Task: Setup the Salesforce mobile app.
Action: Mouse moved to (1015, 72)
Screenshot: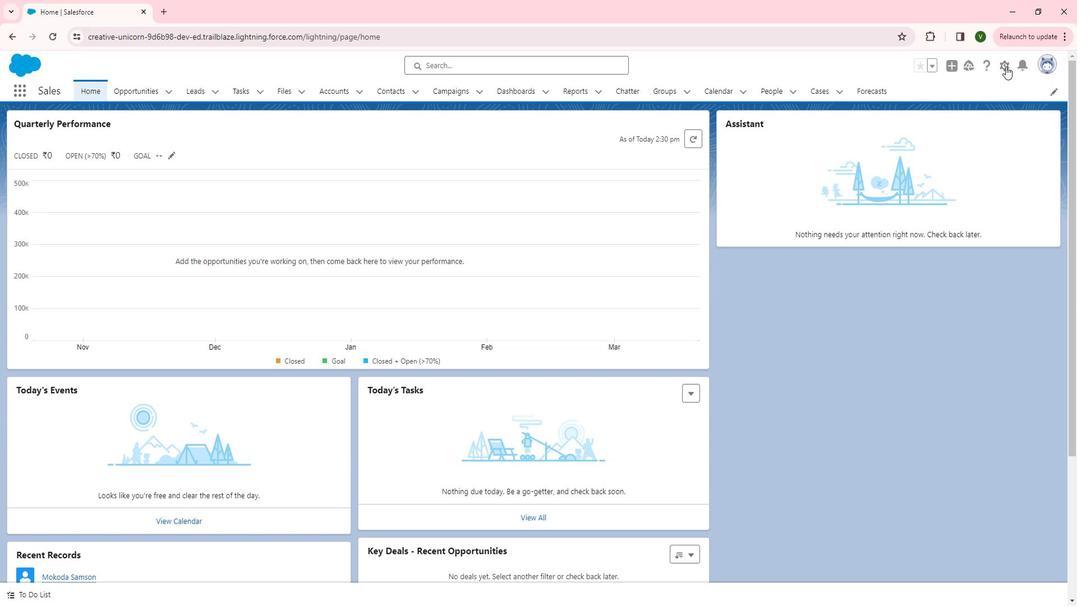 
Action: Mouse pressed left at (1015, 72)
Screenshot: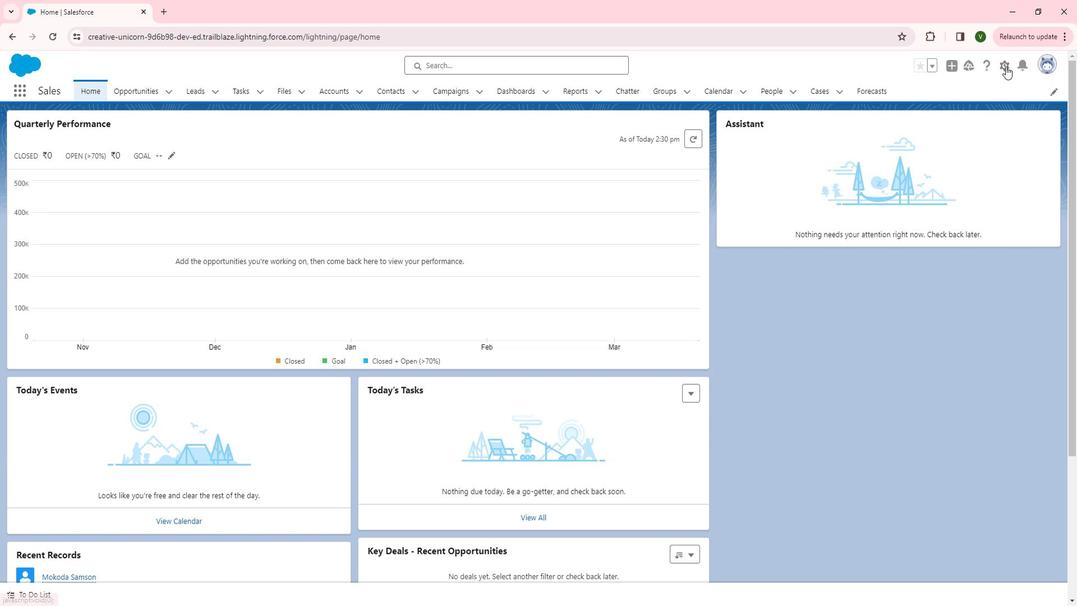 
Action: Mouse moved to (978, 145)
Screenshot: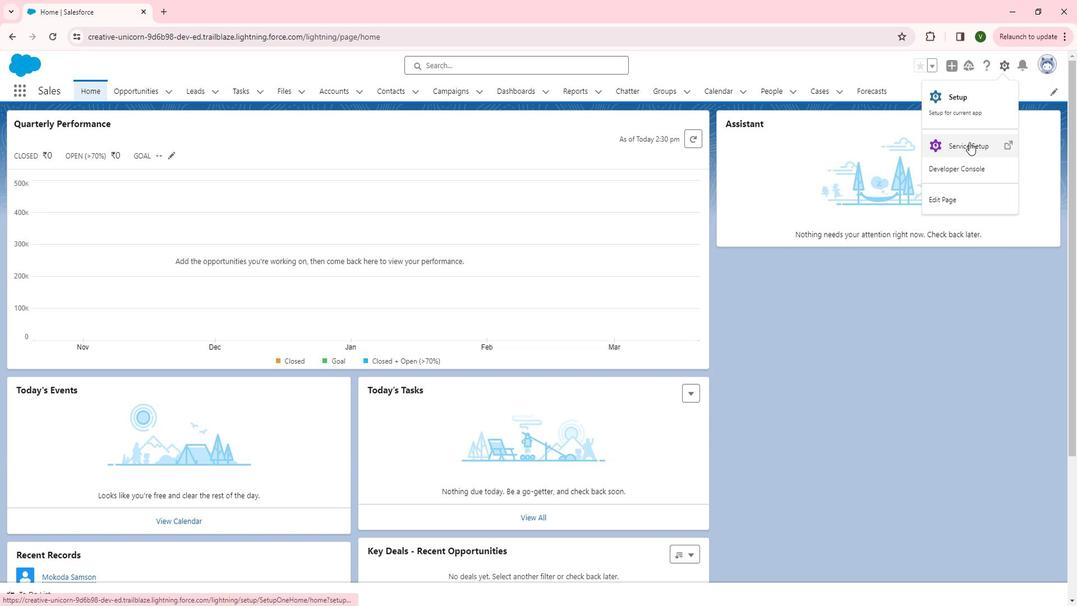 
Action: Mouse pressed left at (978, 145)
Screenshot: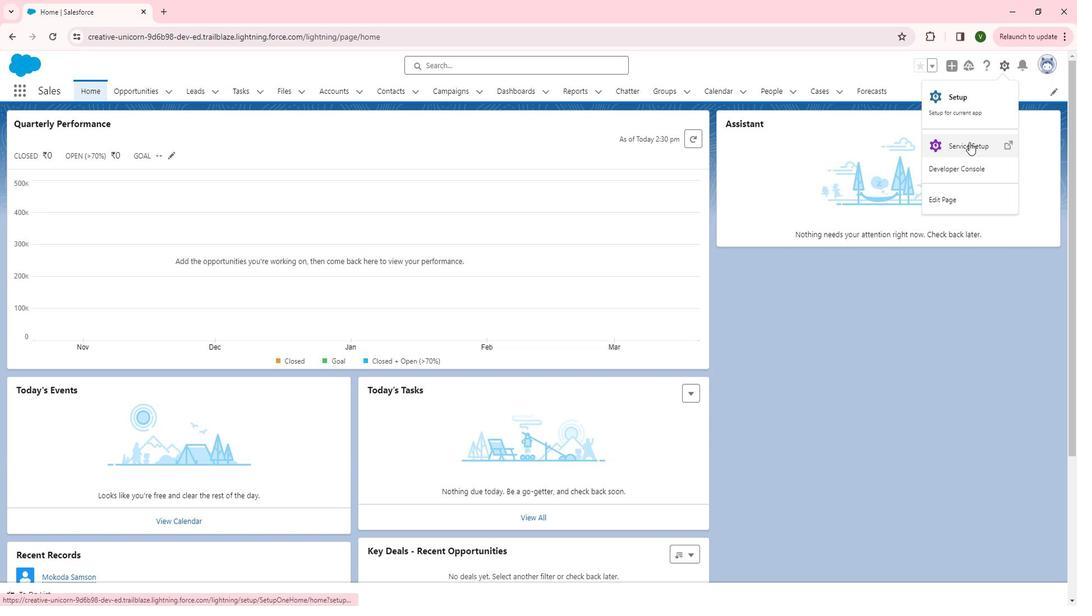 
Action: Mouse moved to (70, 170)
Screenshot: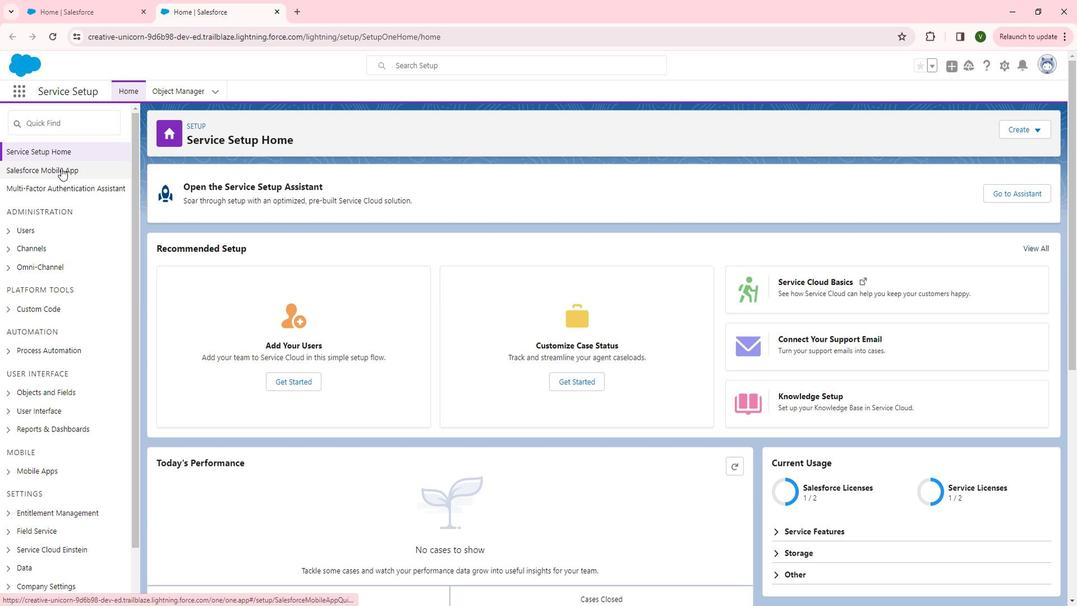 
Action: Mouse pressed left at (70, 170)
Screenshot: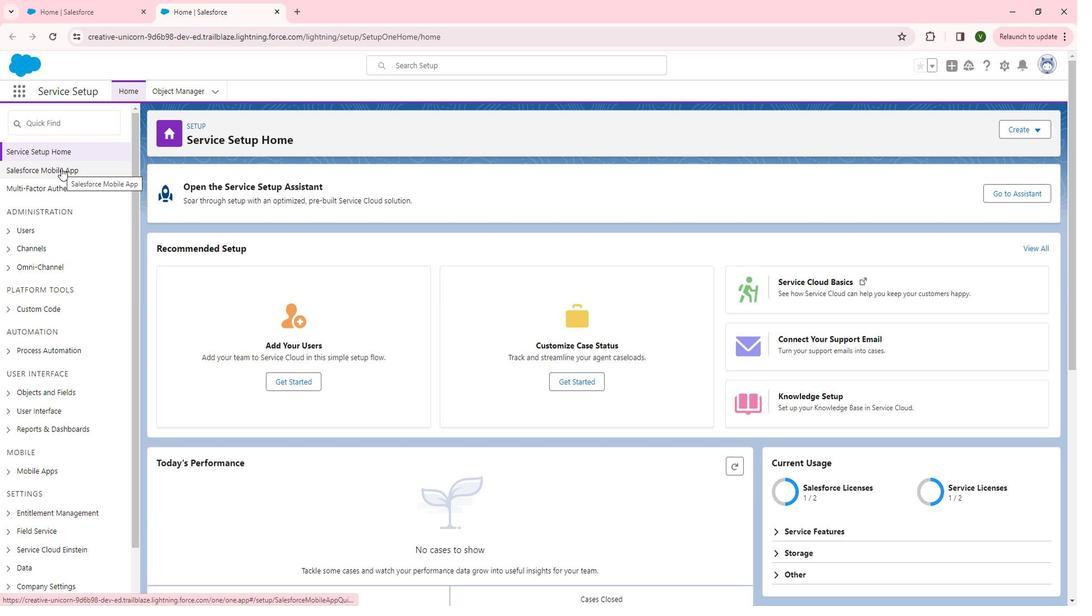 
Action: Mouse moved to (1056, 268)
Screenshot: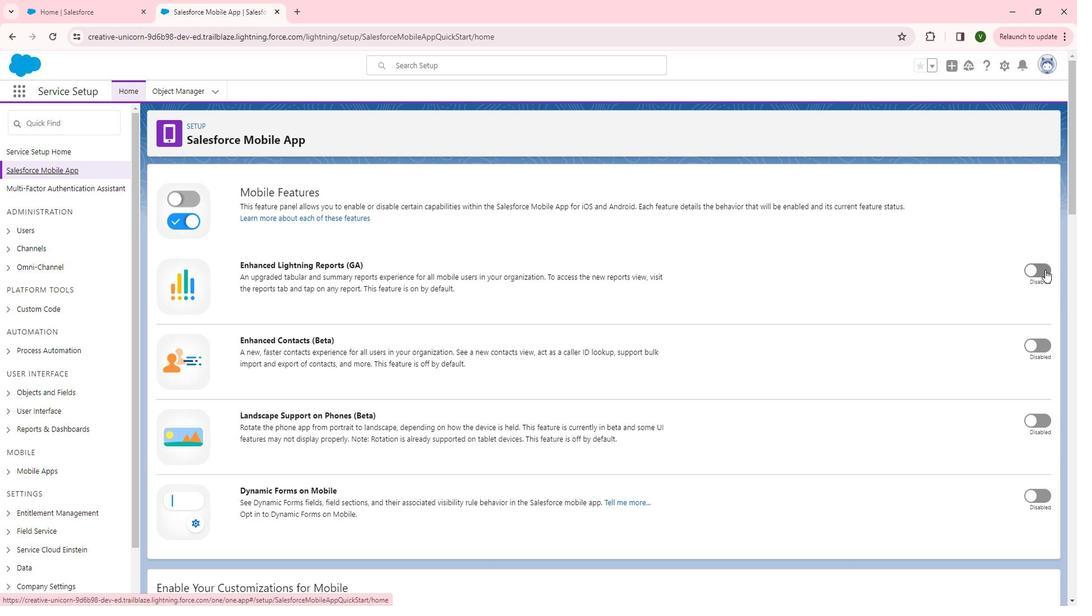 
Action: Mouse pressed left at (1056, 268)
Screenshot: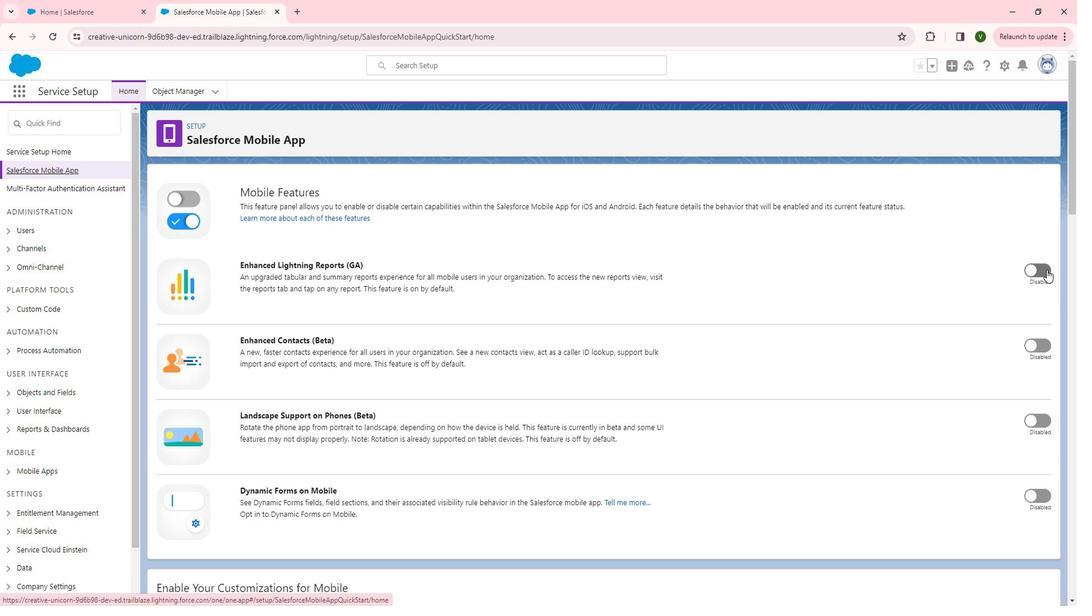 
Action: Mouse moved to (1057, 342)
Screenshot: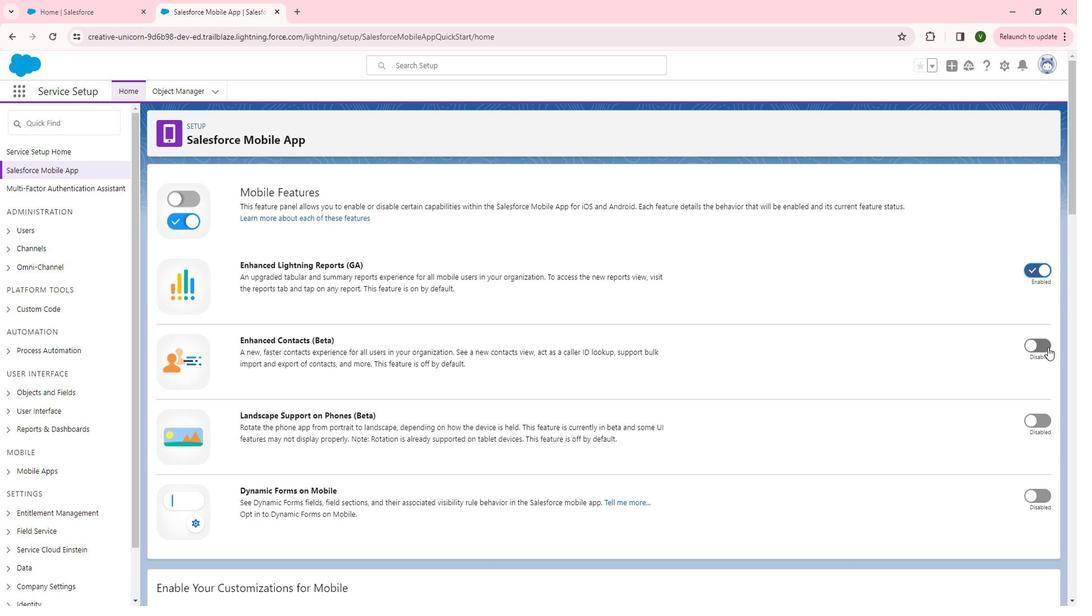 
Action: Mouse pressed left at (1057, 342)
Screenshot: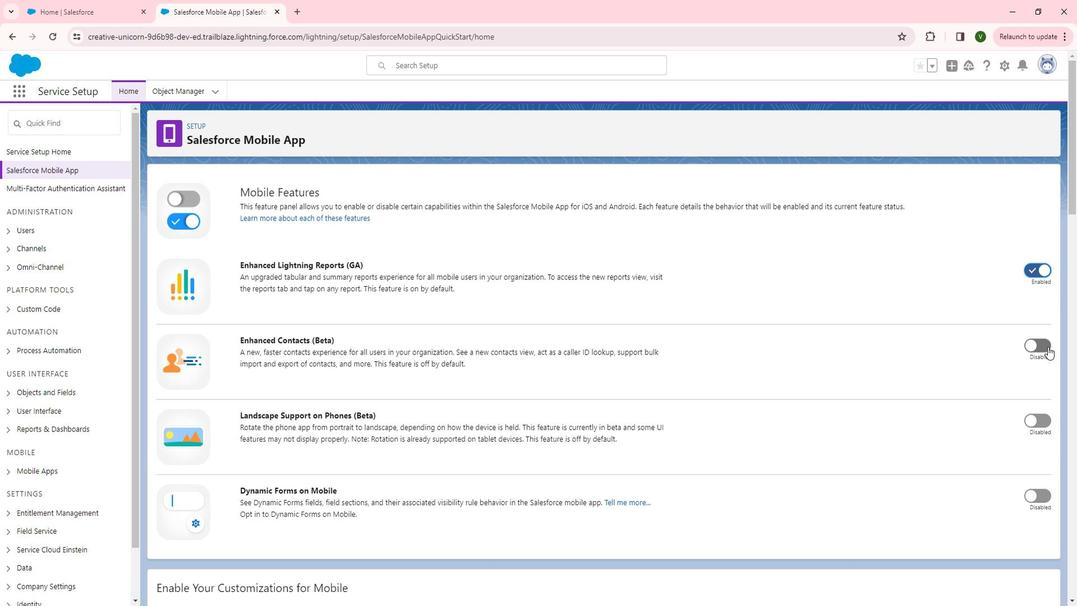 
Action: Mouse moved to (979, 389)
Screenshot: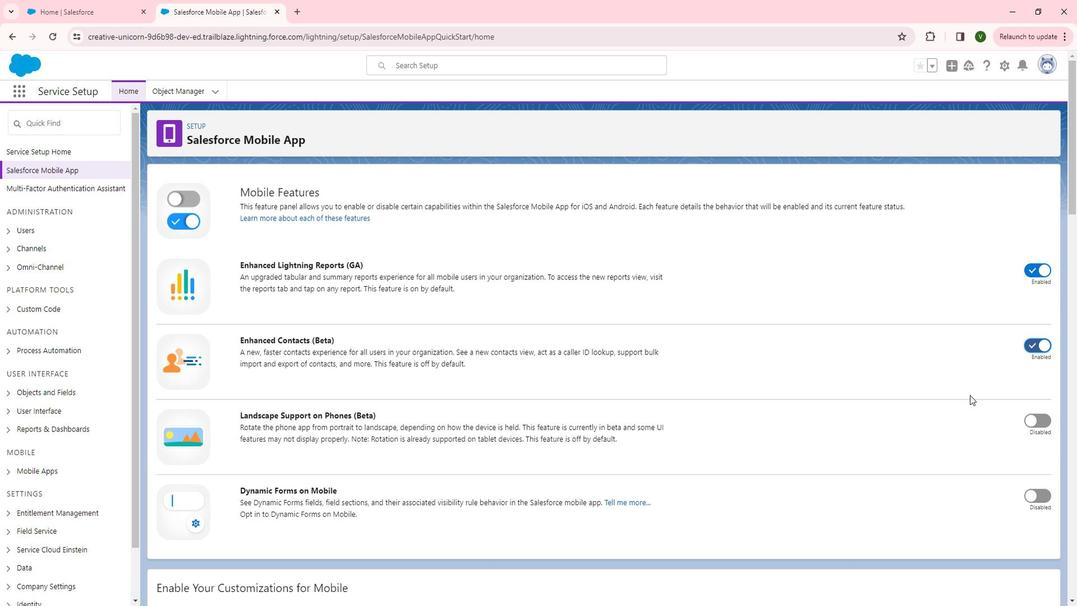 
Action: Mouse scrolled (979, 388) with delta (0, 0)
Screenshot: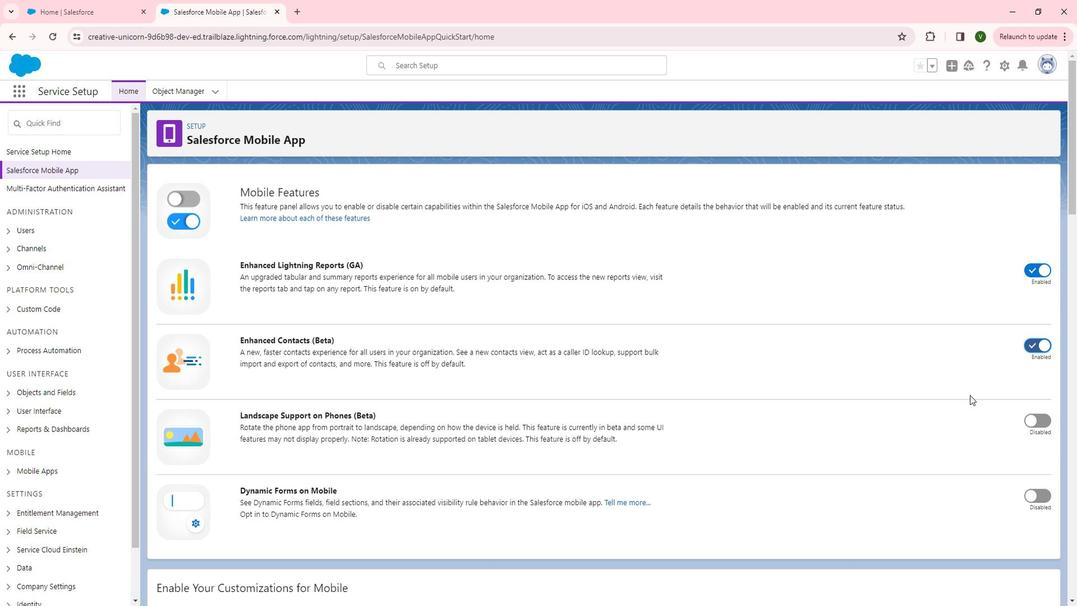 
Action: Mouse scrolled (979, 388) with delta (0, 0)
Screenshot: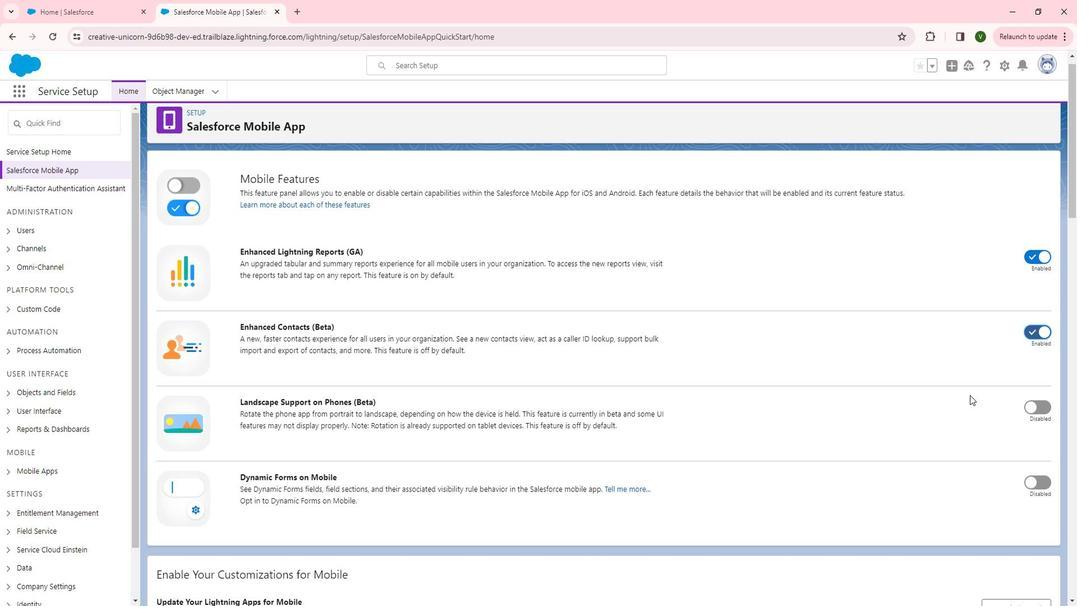 
Action: Mouse moved to (1055, 300)
Screenshot: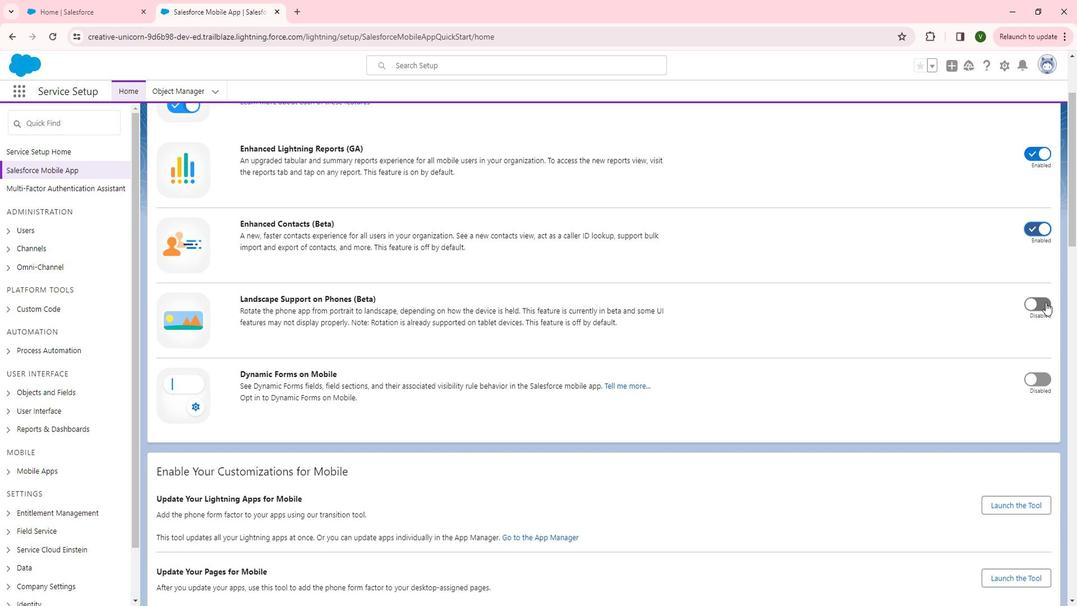 
Action: Mouse pressed left at (1055, 300)
Screenshot: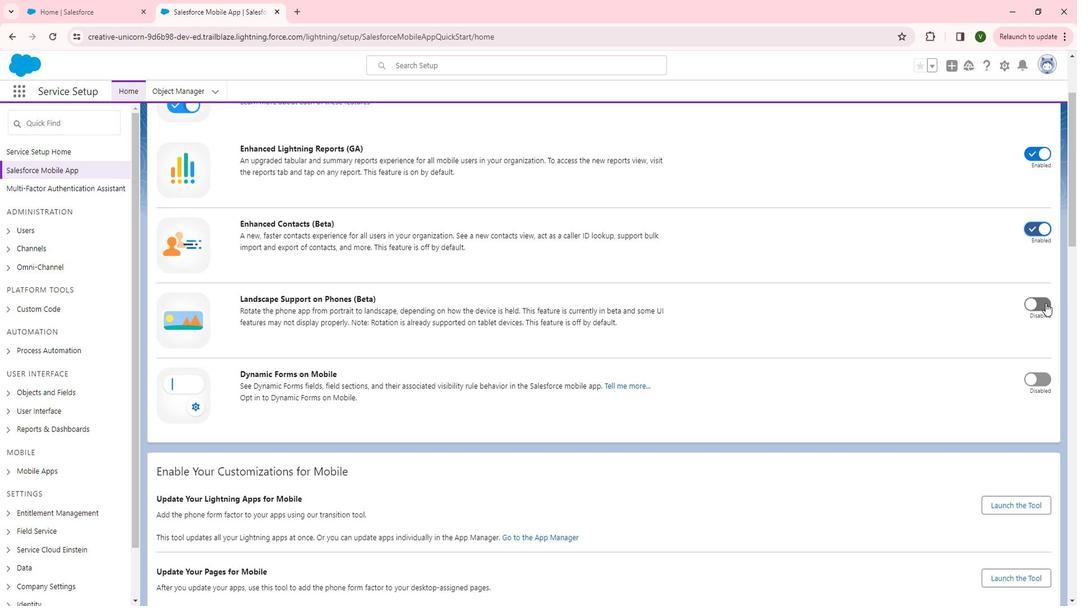 
Action: Mouse moved to (1048, 373)
Screenshot: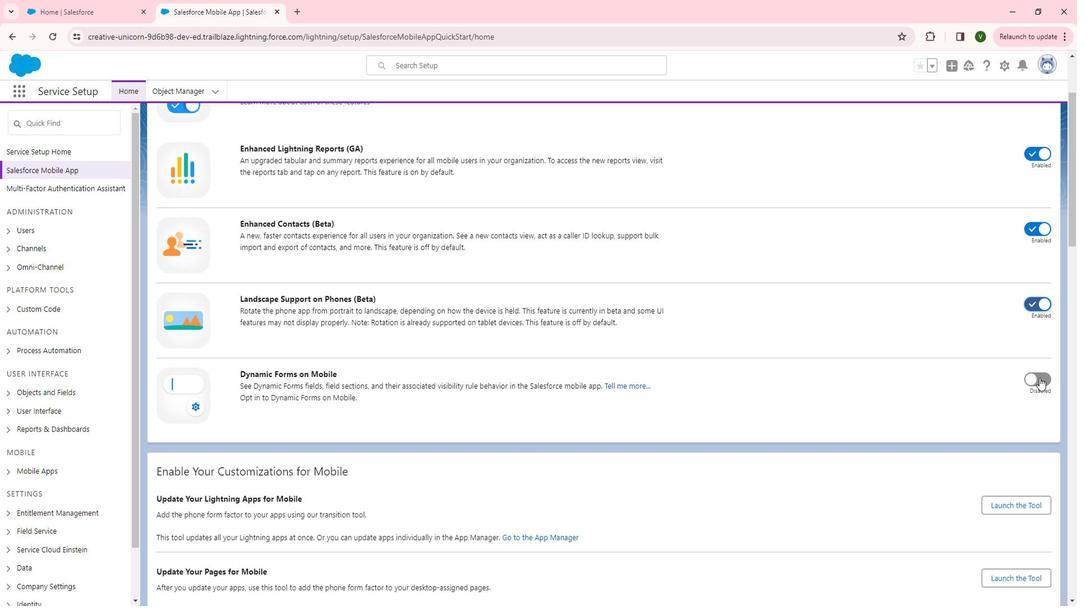 
Action: Mouse pressed left at (1048, 373)
Screenshot: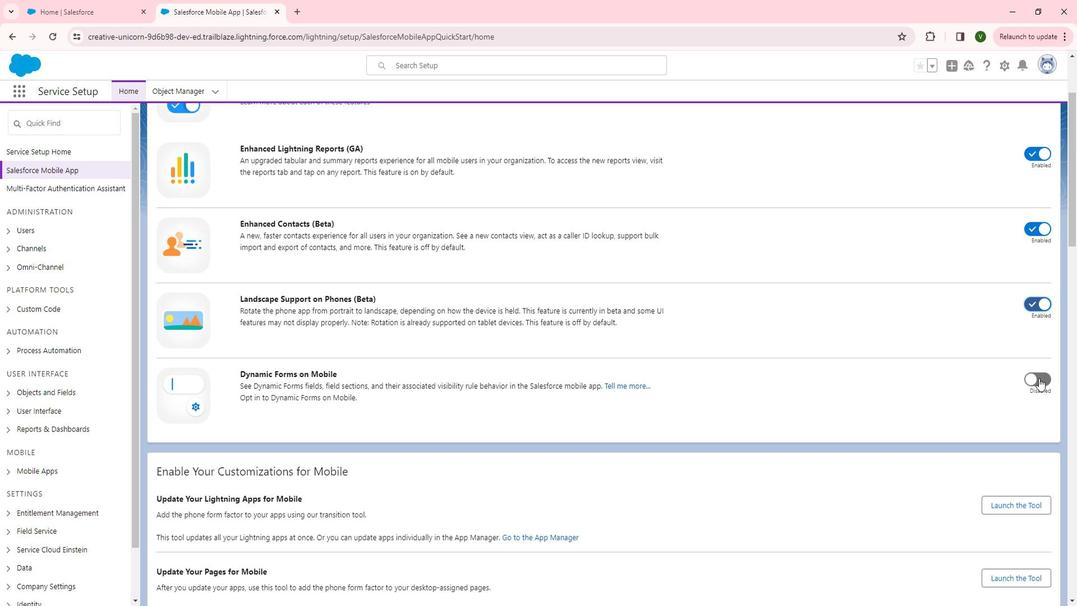 
Action: Mouse moved to (869, 416)
Screenshot: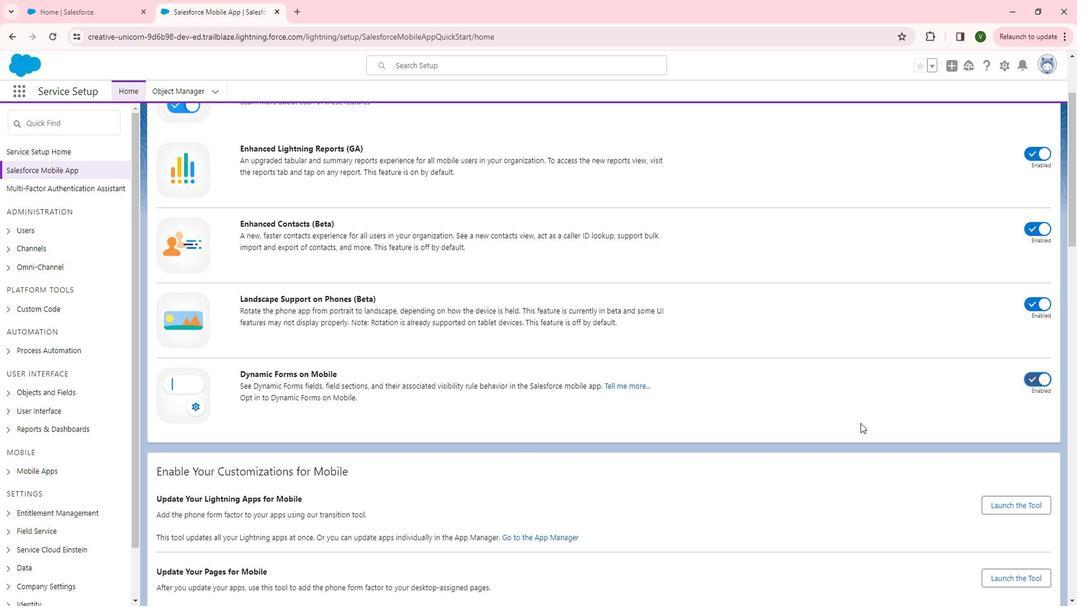 
Action: Mouse scrolled (869, 415) with delta (0, 0)
Screenshot: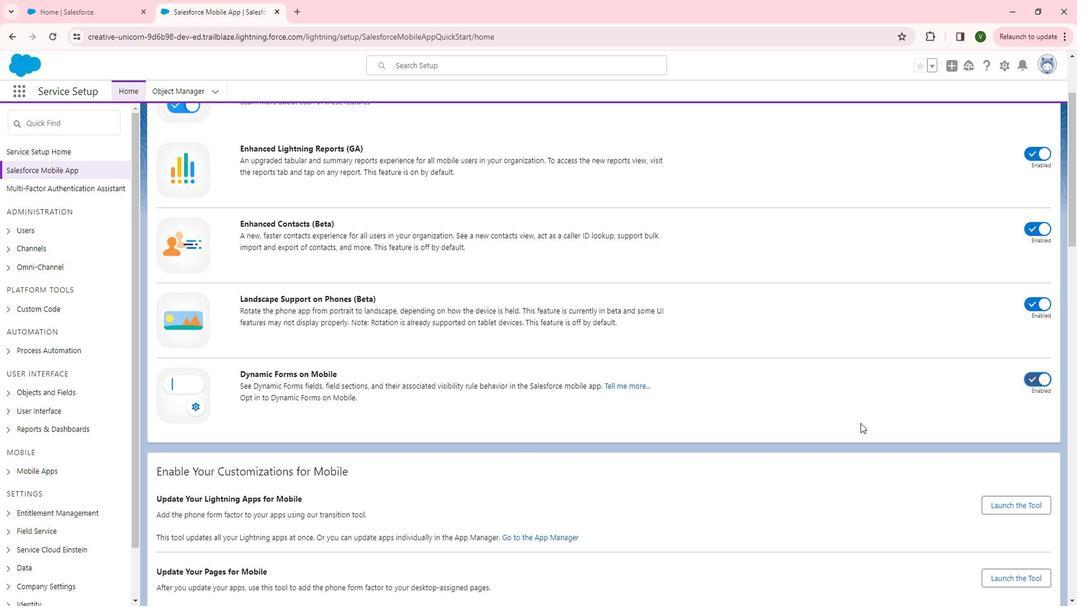 
Action: Mouse scrolled (869, 415) with delta (0, 0)
Screenshot: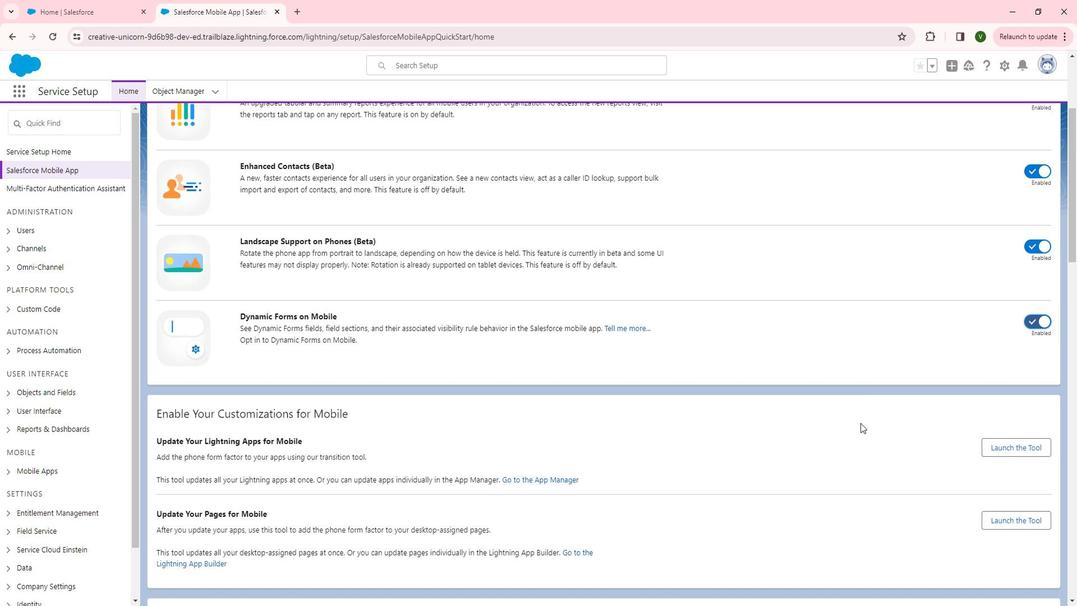 
Action: Mouse scrolled (869, 415) with delta (0, 0)
Screenshot: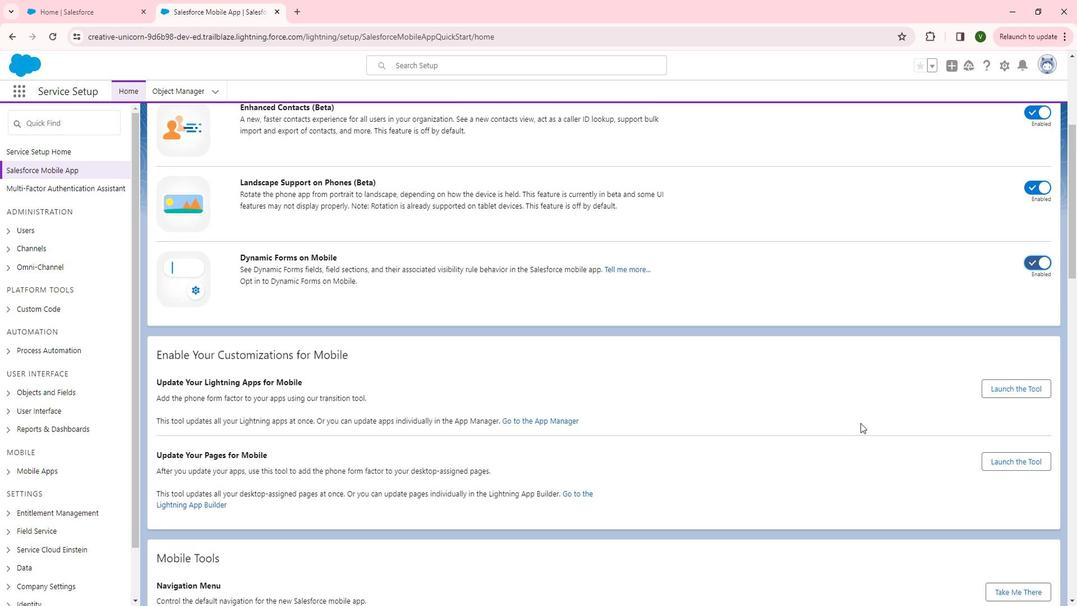 
Action: Mouse scrolled (869, 415) with delta (0, 0)
Screenshot: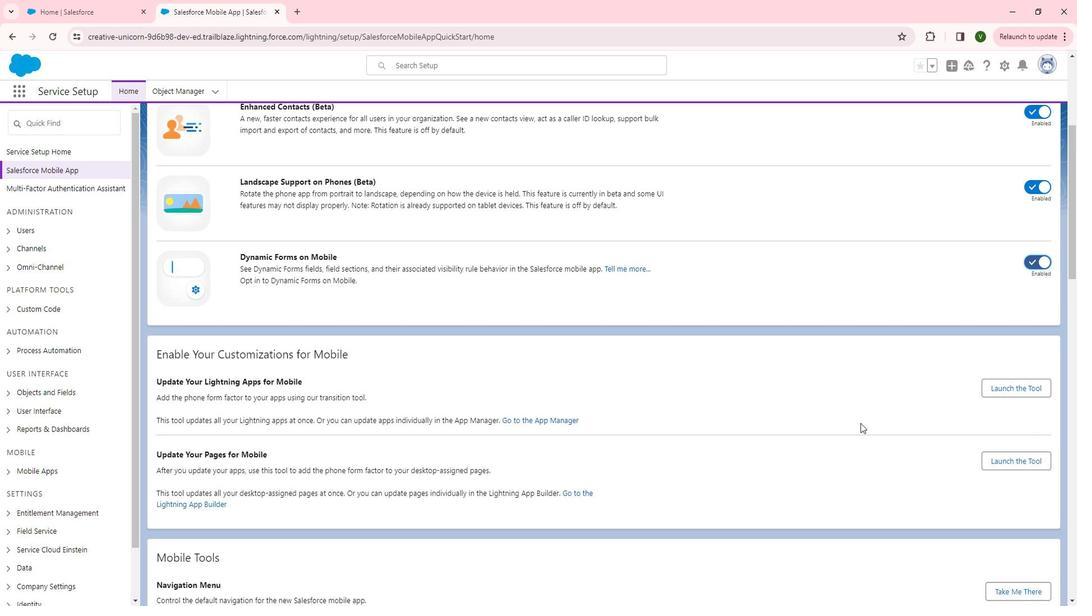 
Action: Mouse scrolled (869, 415) with delta (0, 0)
Screenshot: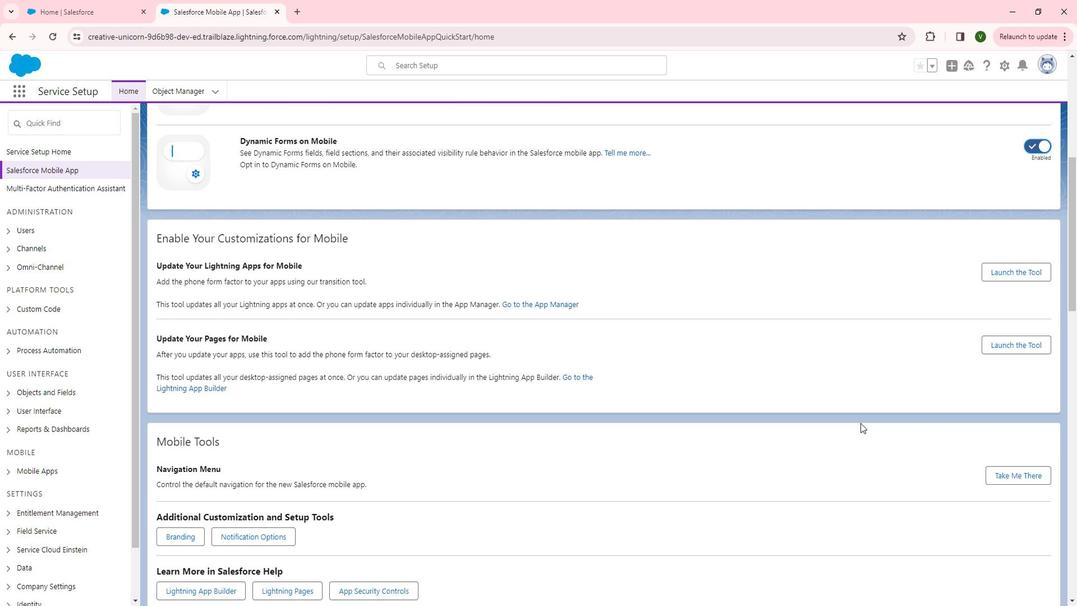 
Action: Mouse scrolled (869, 415) with delta (0, 0)
Screenshot: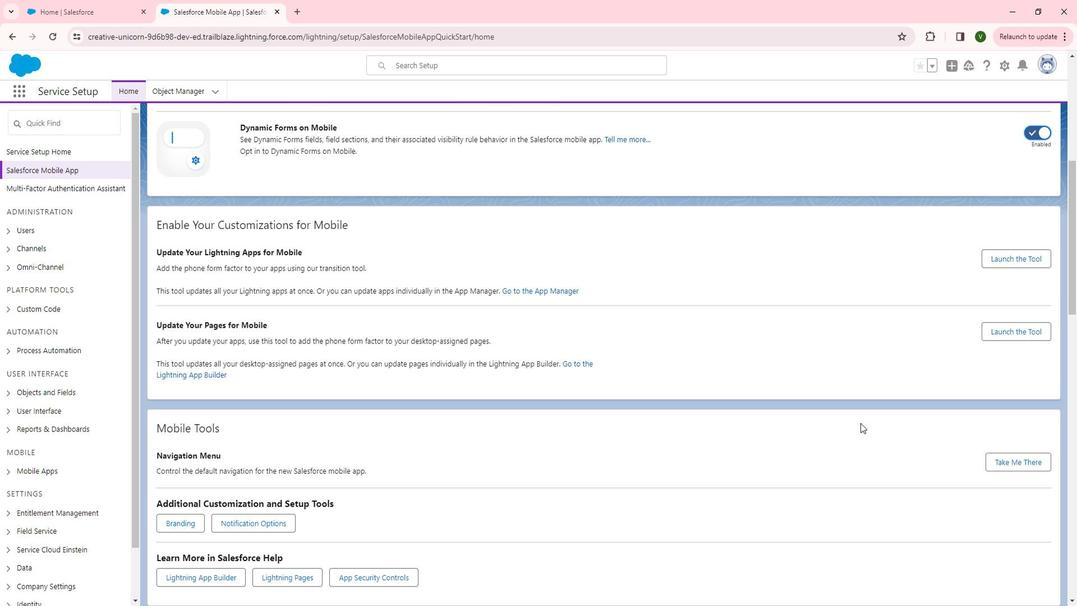 
Action: Mouse scrolled (869, 415) with delta (0, 0)
Screenshot: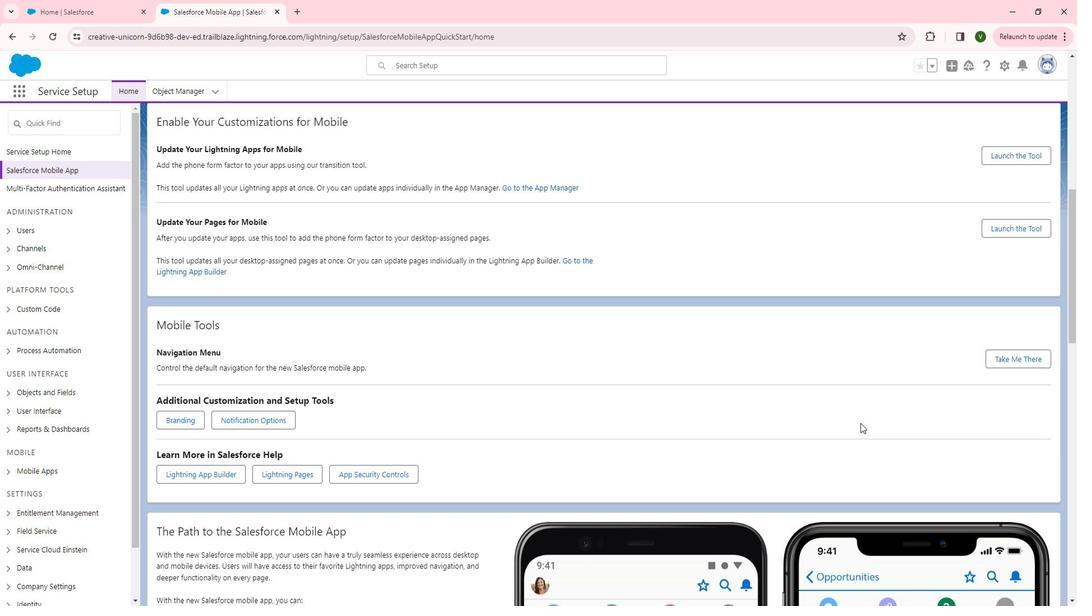 
Action: Mouse scrolled (869, 415) with delta (0, 0)
Screenshot: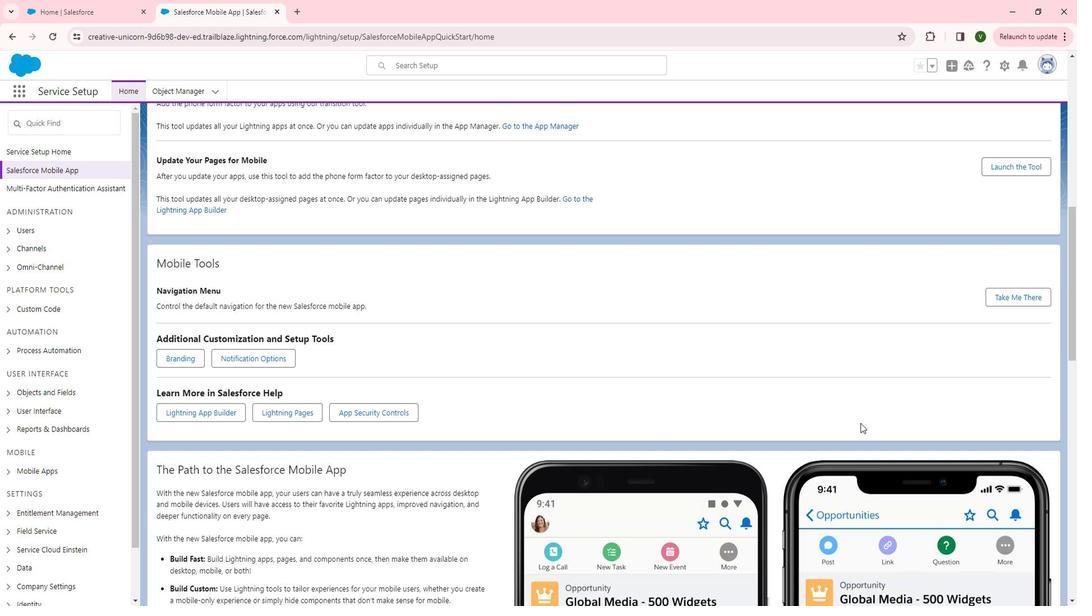 
Action: Mouse scrolled (869, 415) with delta (0, 0)
Screenshot: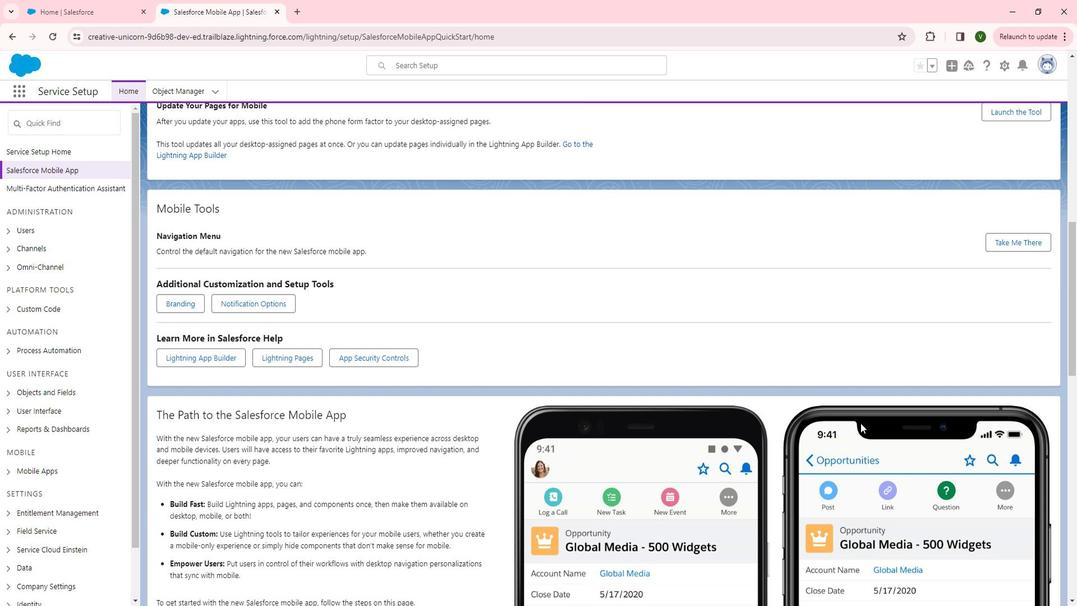 
Action: Mouse scrolled (869, 415) with delta (0, 0)
Screenshot: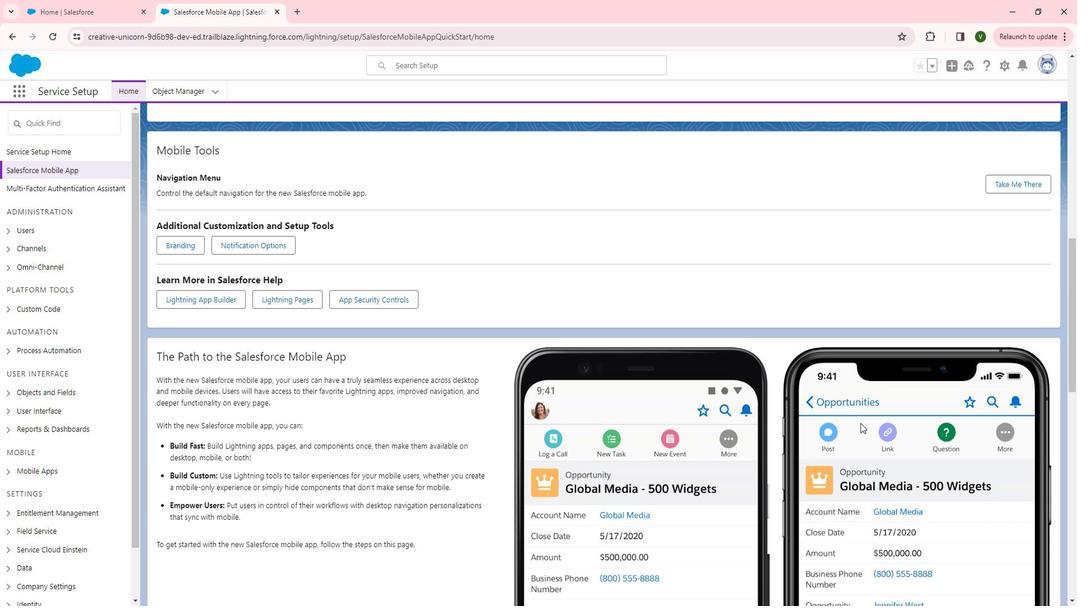 
Action: Mouse scrolled (869, 415) with delta (0, 0)
Screenshot: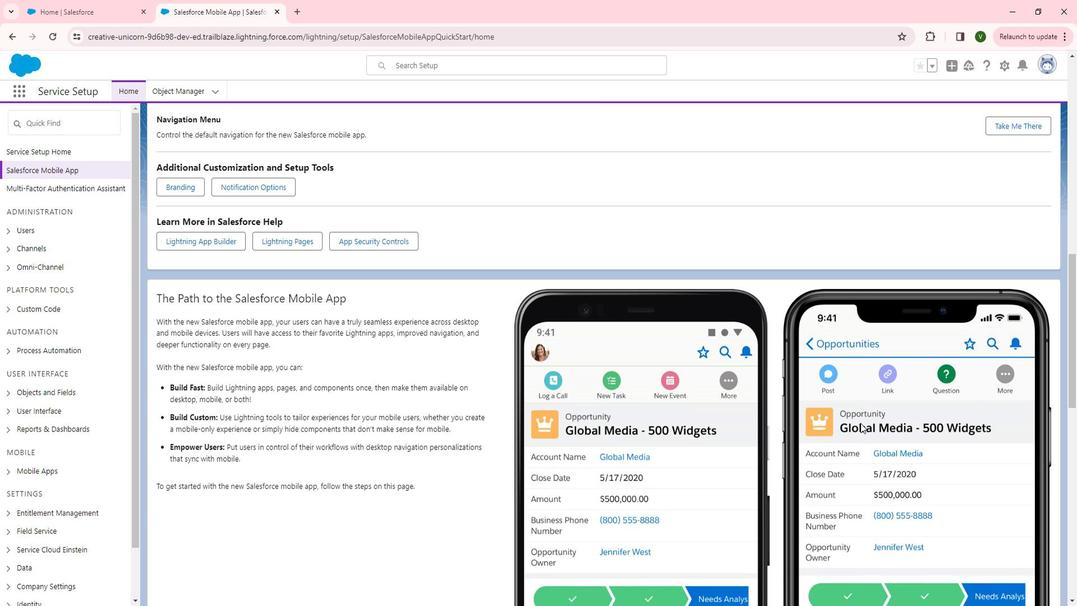 
Action: Mouse scrolled (869, 415) with delta (0, 0)
Screenshot: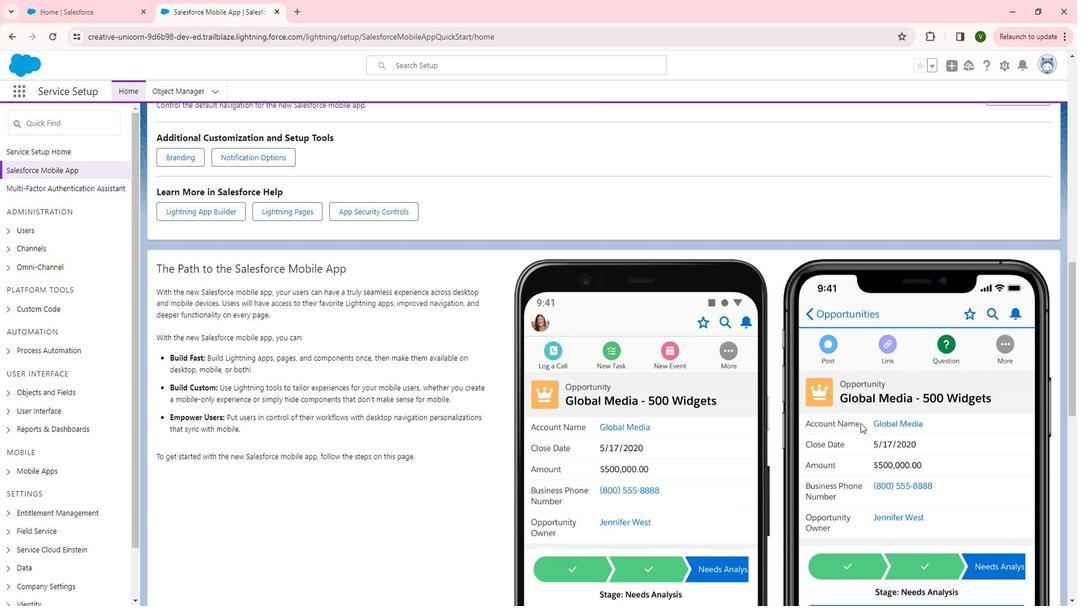 
Action: Mouse scrolled (869, 415) with delta (0, 0)
Screenshot: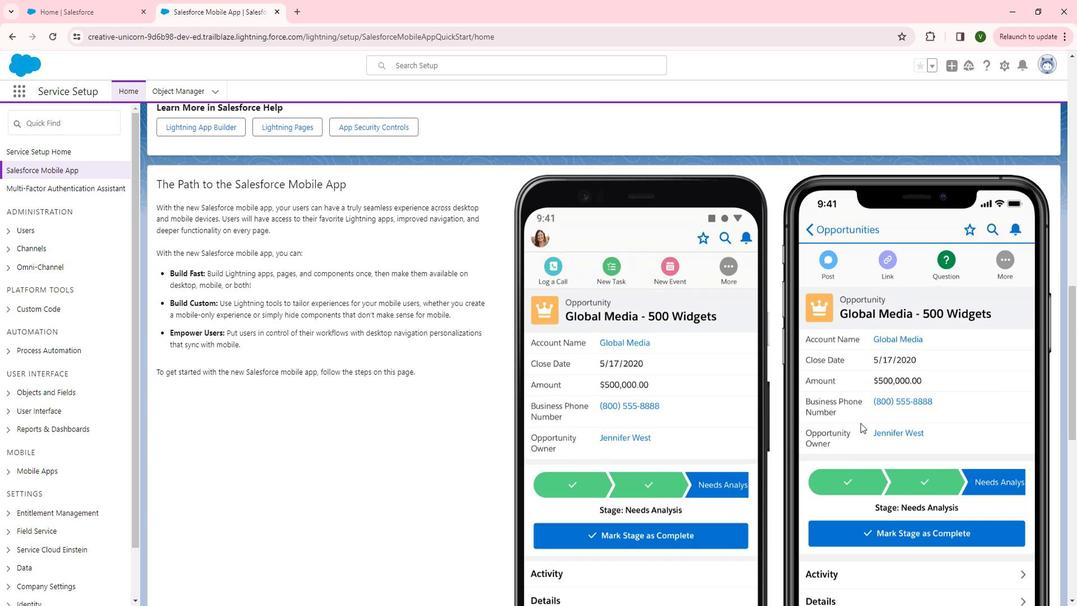 
Action: Mouse scrolled (869, 415) with delta (0, 0)
Screenshot: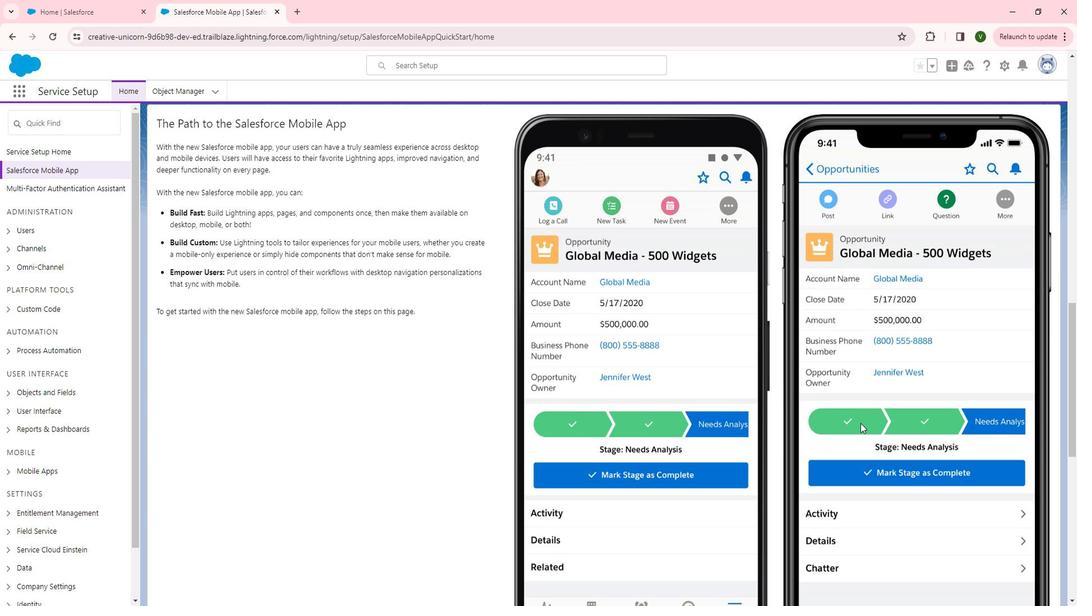 
Action: Mouse scrolled (869, 415) with delta (0, 0)
Screenshot: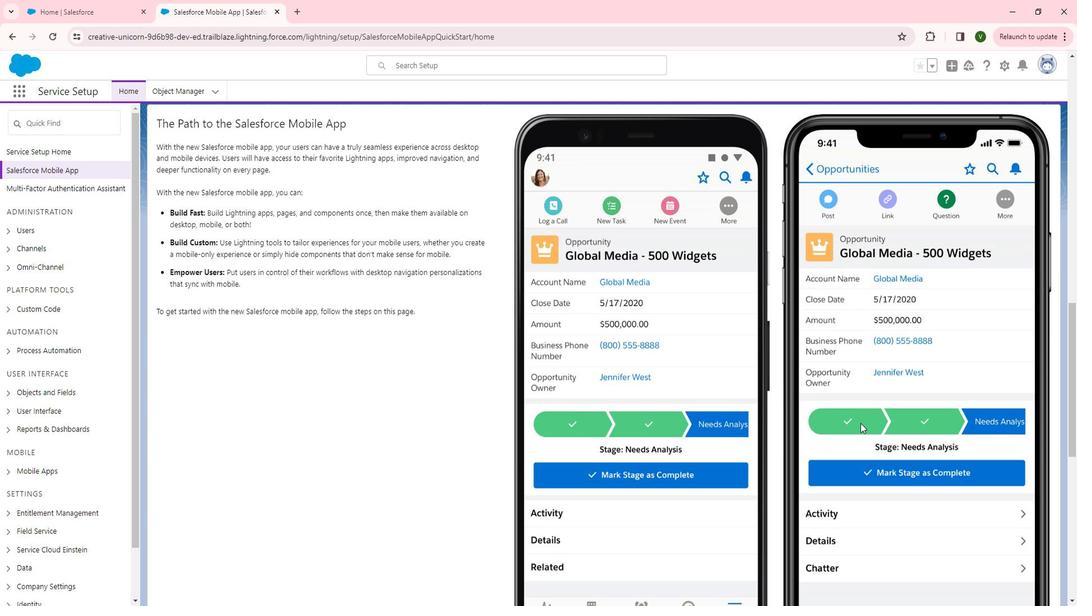 
Action: Mouse scrolled (869, 415) with delta (0, 0)
Screenshot: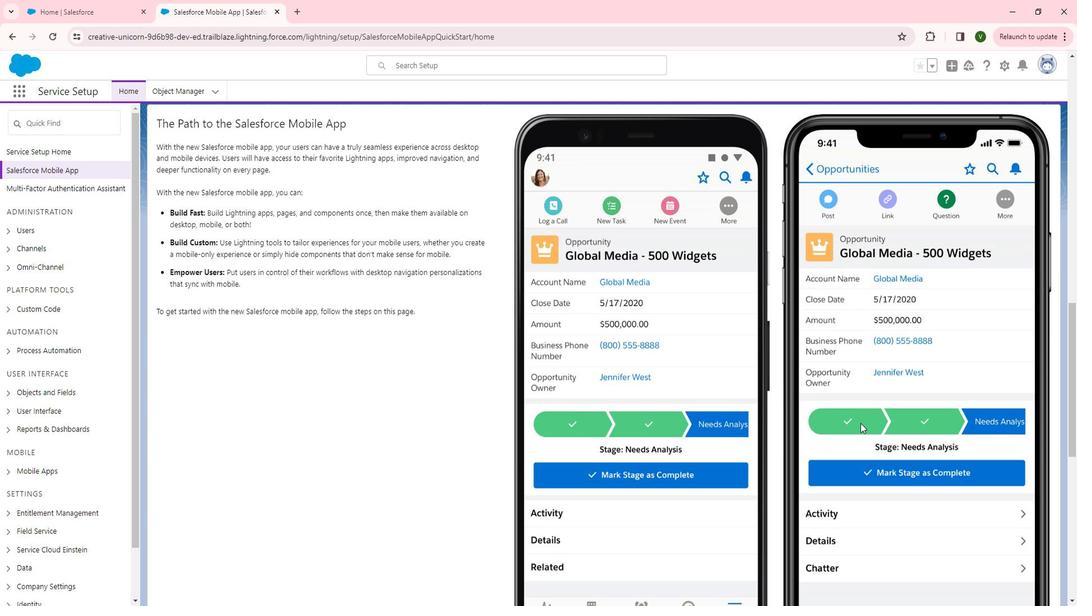 
Action: Mouse scrolled (869, 415) with delta (0, 0)
Screenshot: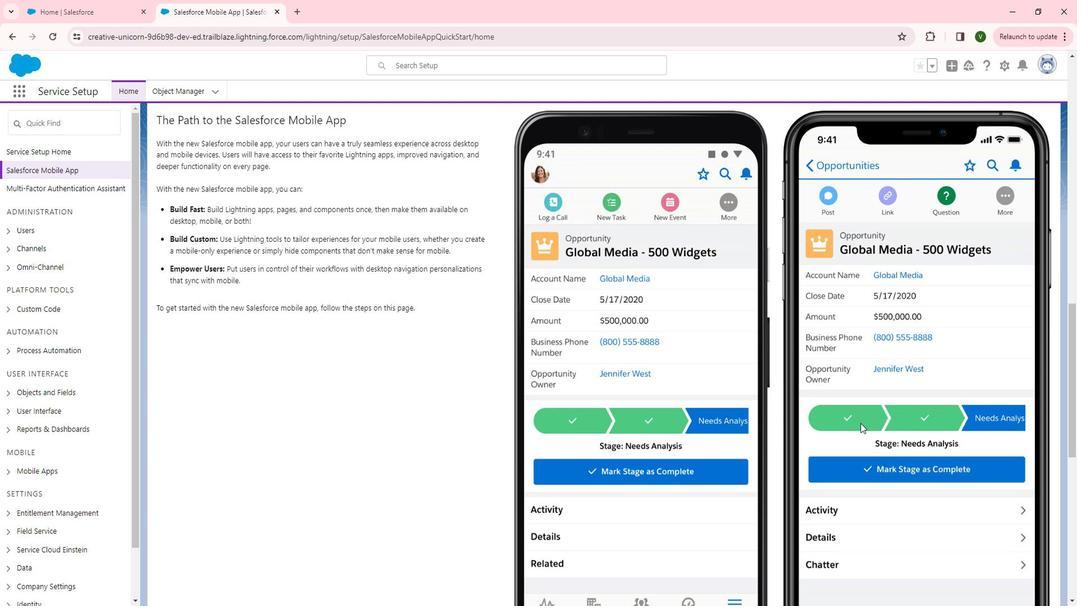 
Action: Mouse scrolled (869, 415) with delta (0, 0)
Screenshot: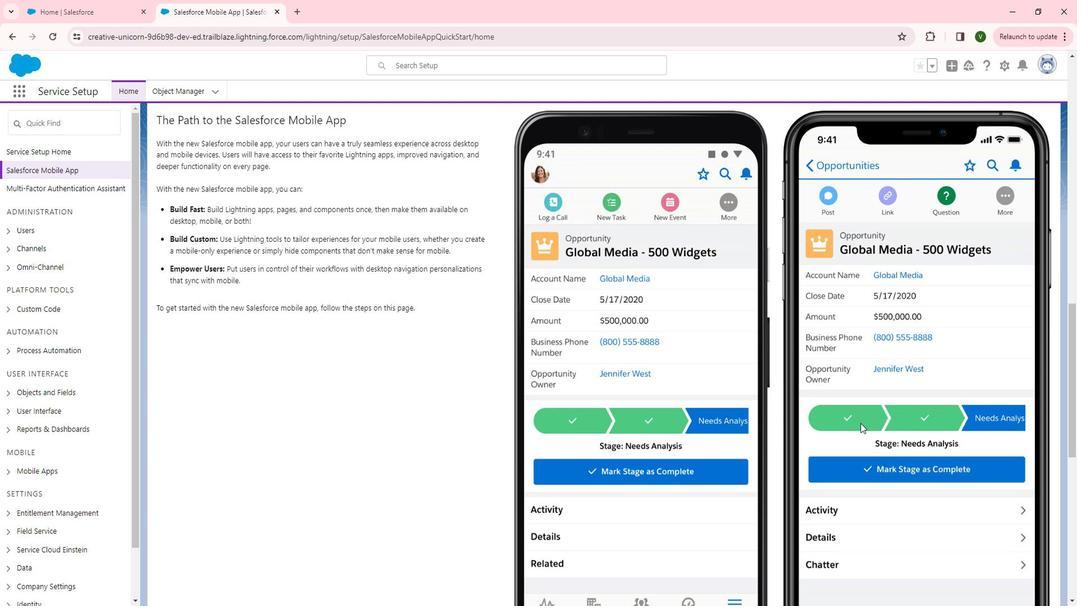 
Action: Mouse scrolled (869, 415) with delta (0, 0)
Screenshot: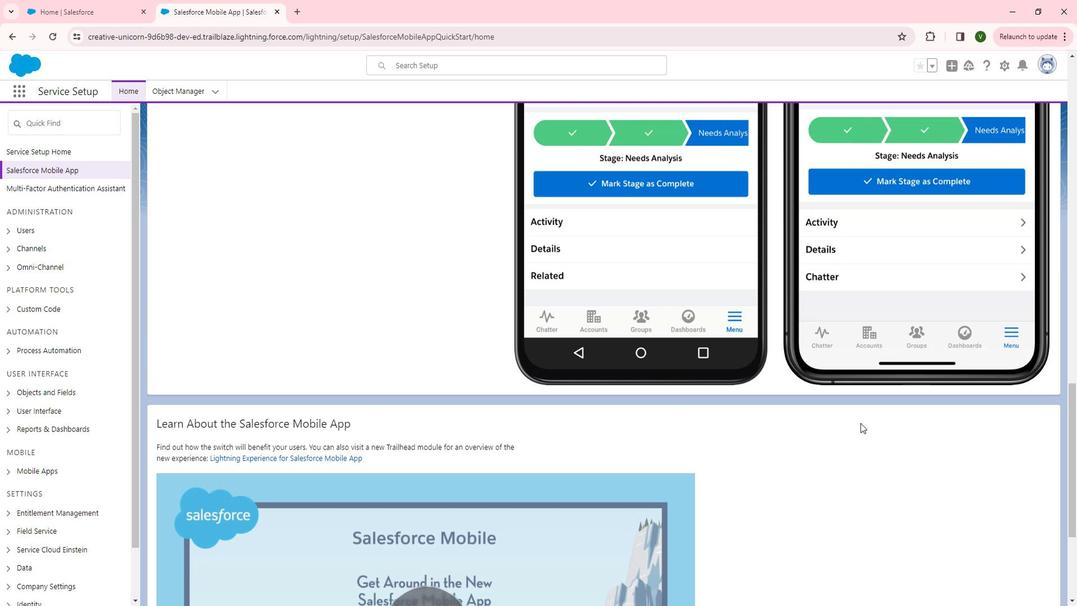 
Action: Mouse scrolled (869, 415) with delta (0, 0)
Screenshot: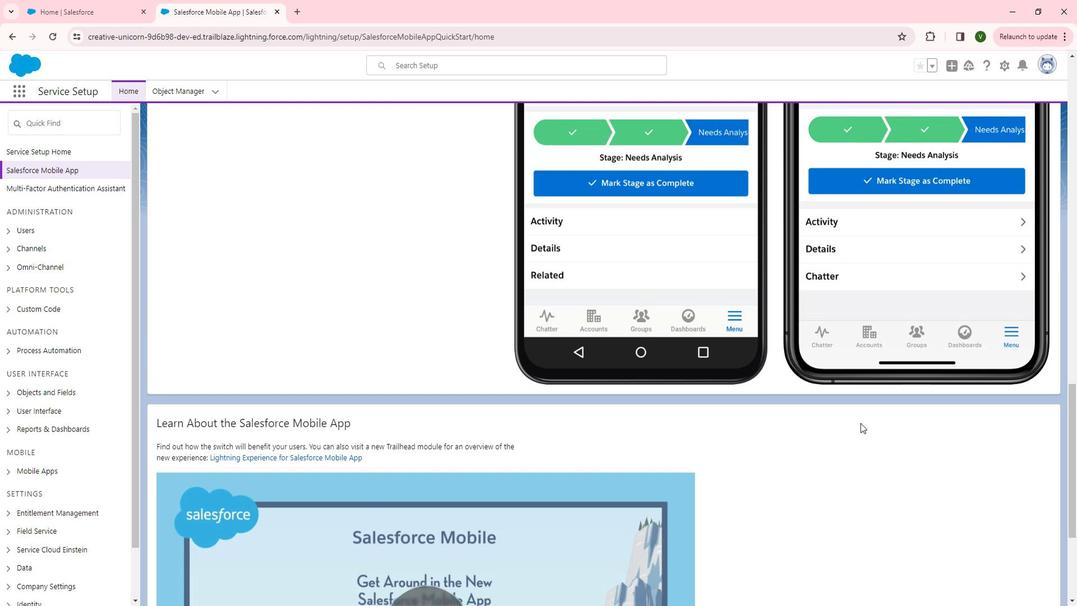 
Action: Mouse scrolled (869, 415) with delta (0, 0)
Screenshot: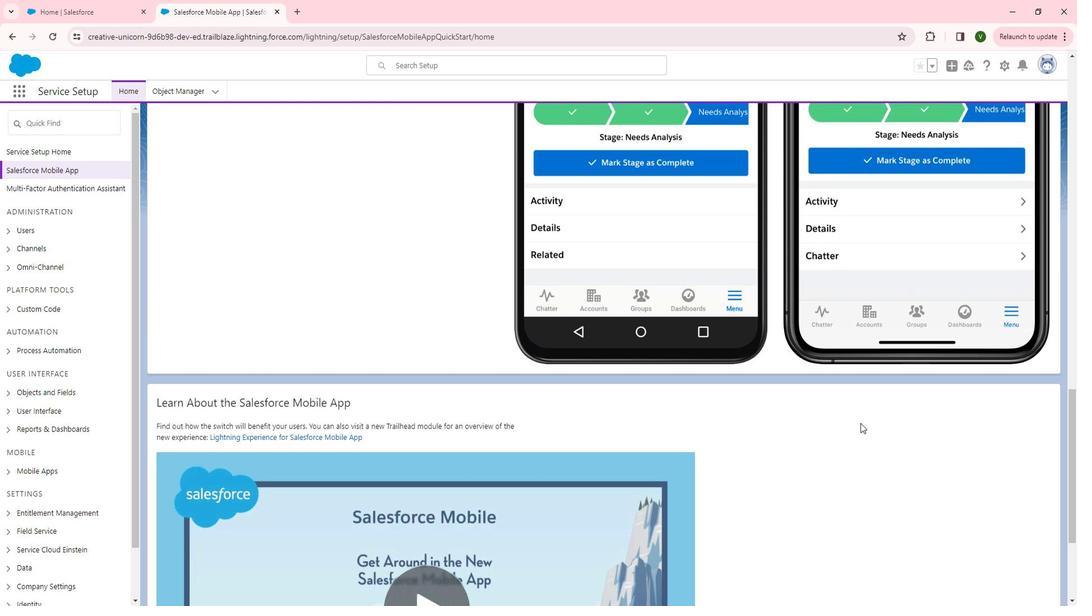 
Action: Mouse scrolled (869, 415) with delta (0, 0)
Screenshot: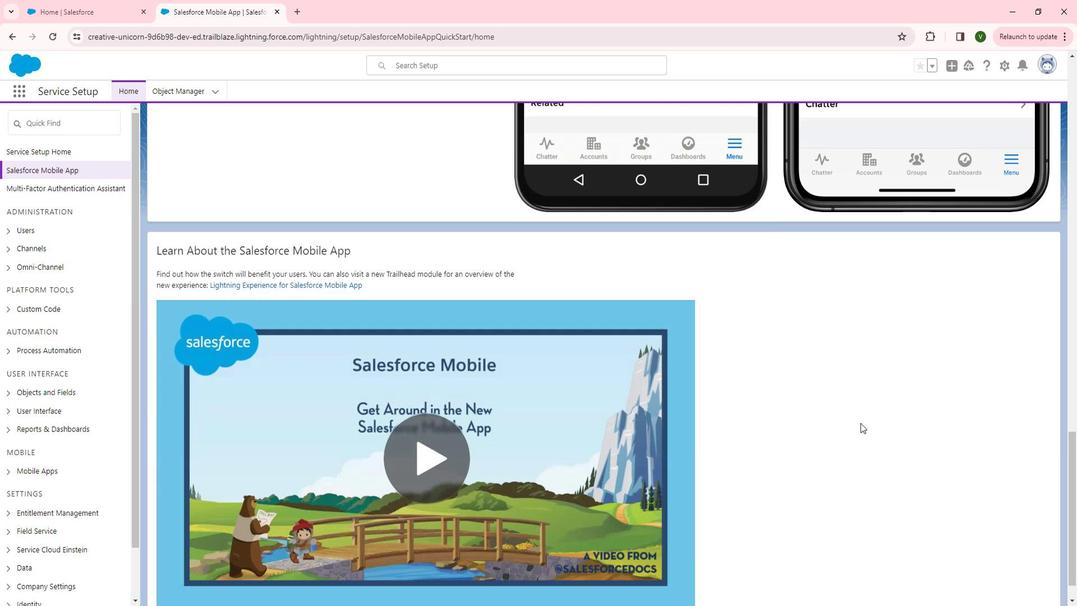 
Action: Mouse scrolled (869, 415) with delta (0, 0)
Screenshot: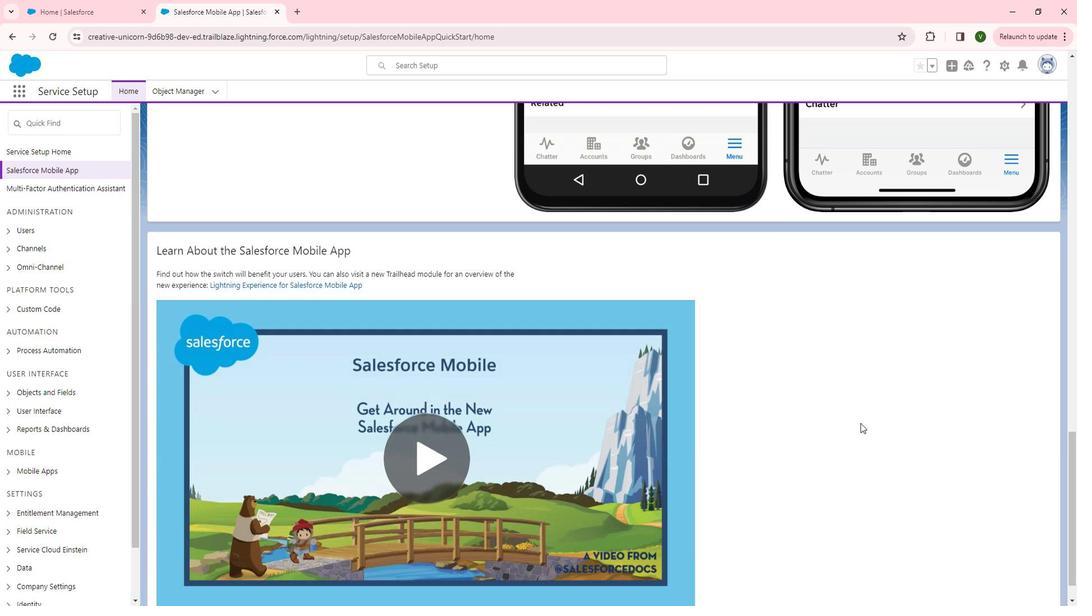 
